 Task: Check the percentage active listings of step in shower in the last 5 years.
Action: Mouse moved to (836, 192)
Screenshot: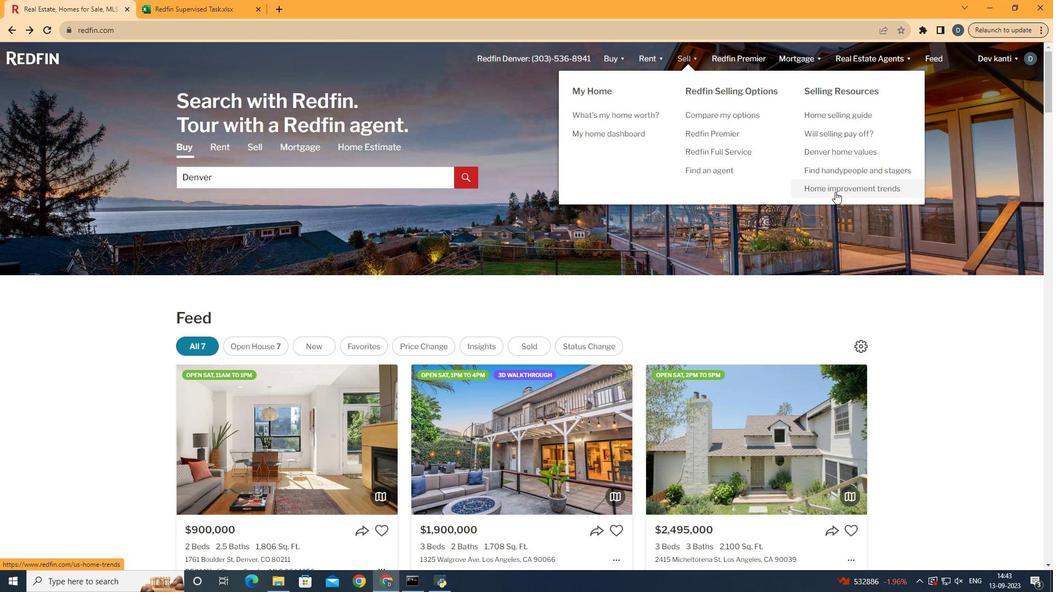
Action: Mouse pressed left at (836, 192)
Screenshot: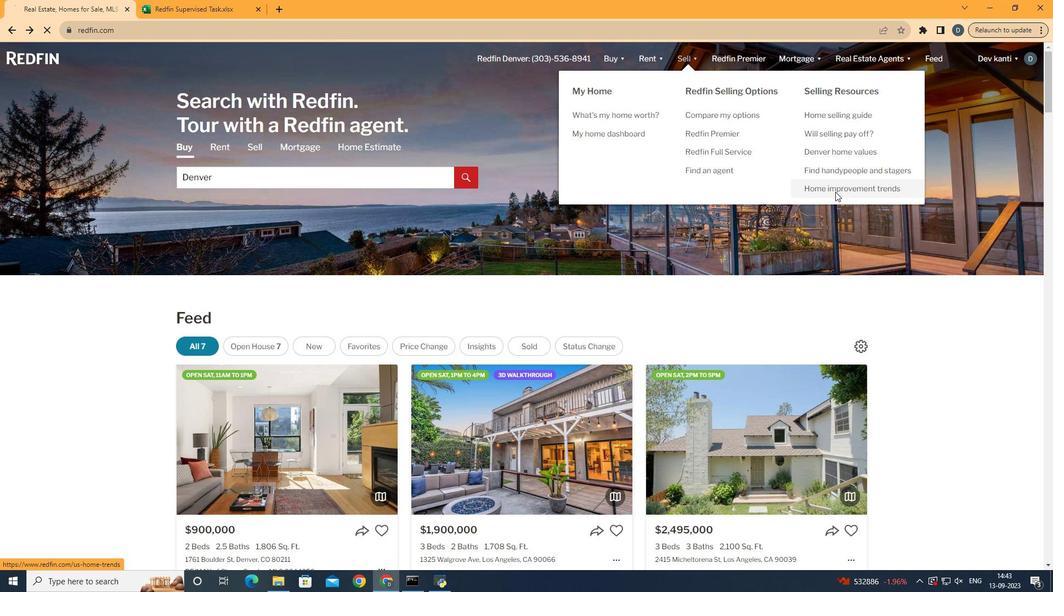 
Action: Mouse moved to (265, 206)
Screenshot: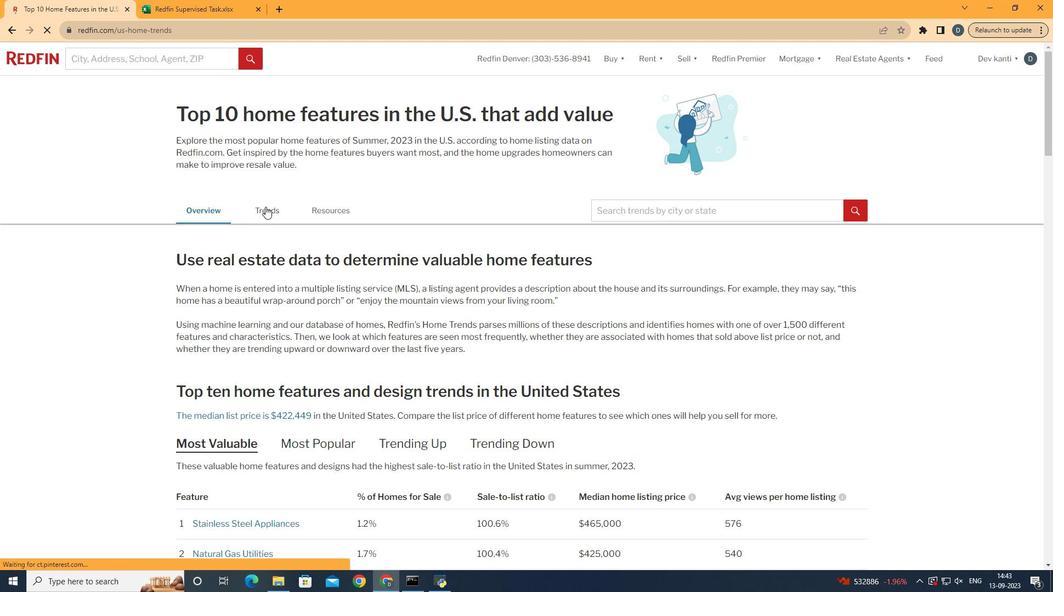 
Action: Mouse pressed left at (265, 206)
Screenshot: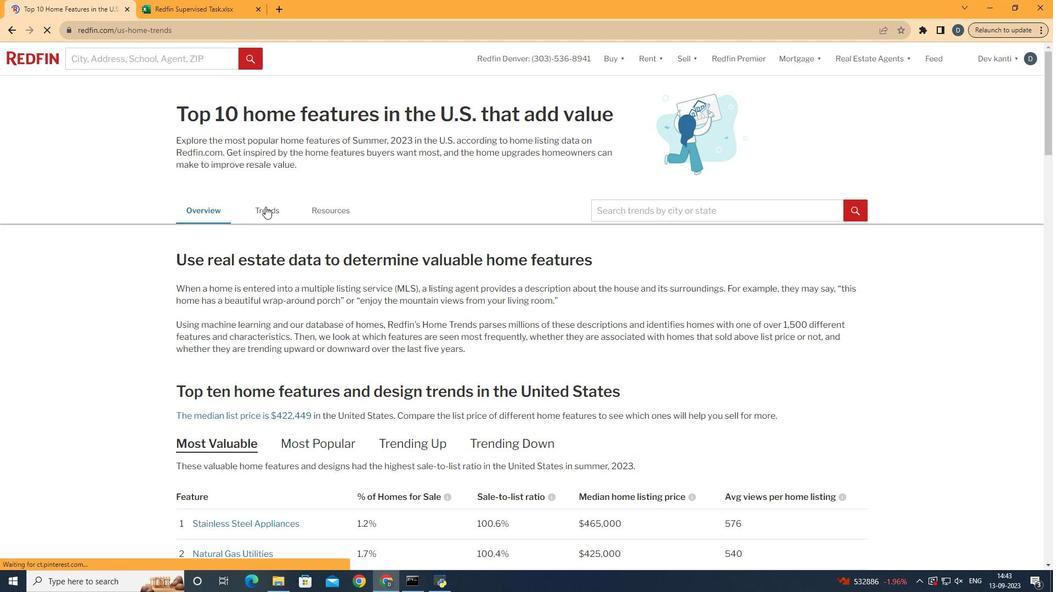 
Action: Mouse moved to (689, 253)
Screenshot: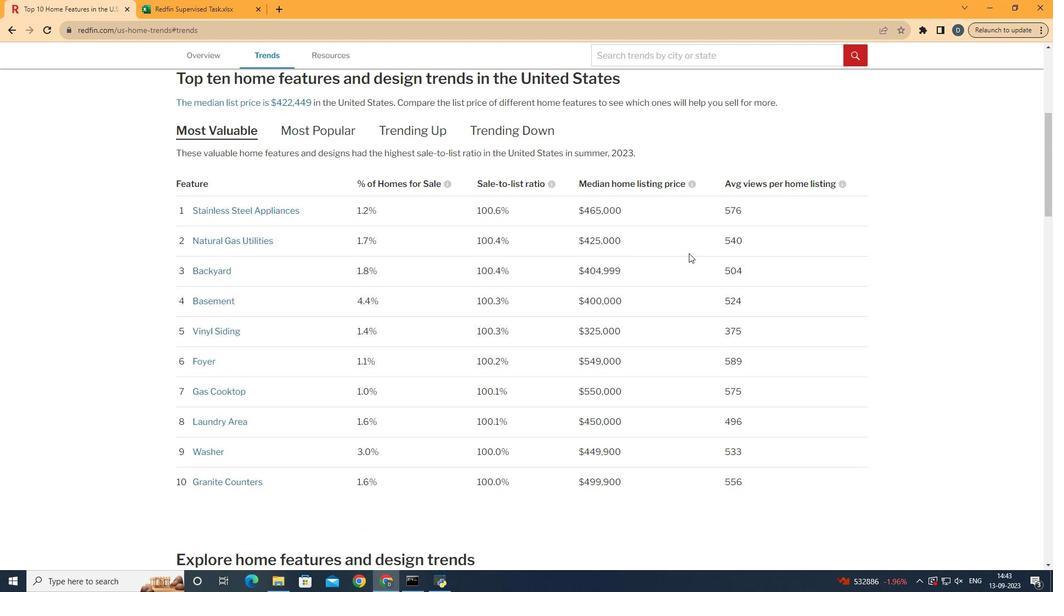 
Action: Mouse scrolled (689, 253) with delta (0, 0)
Screenshot: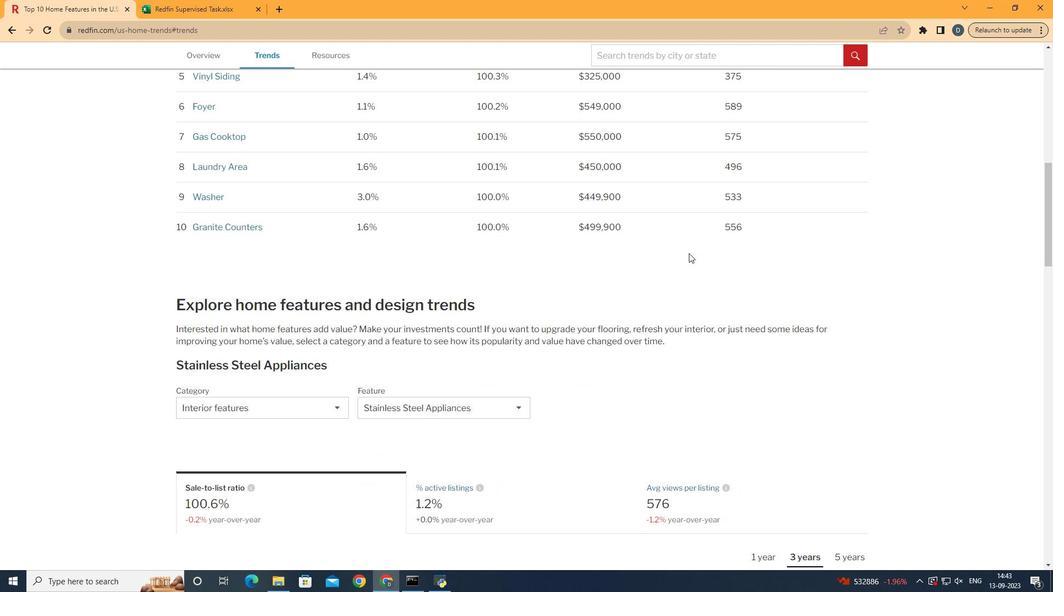 
Action: Mouse scrolled (689, 253) with delta (0, 0)
Screenshot: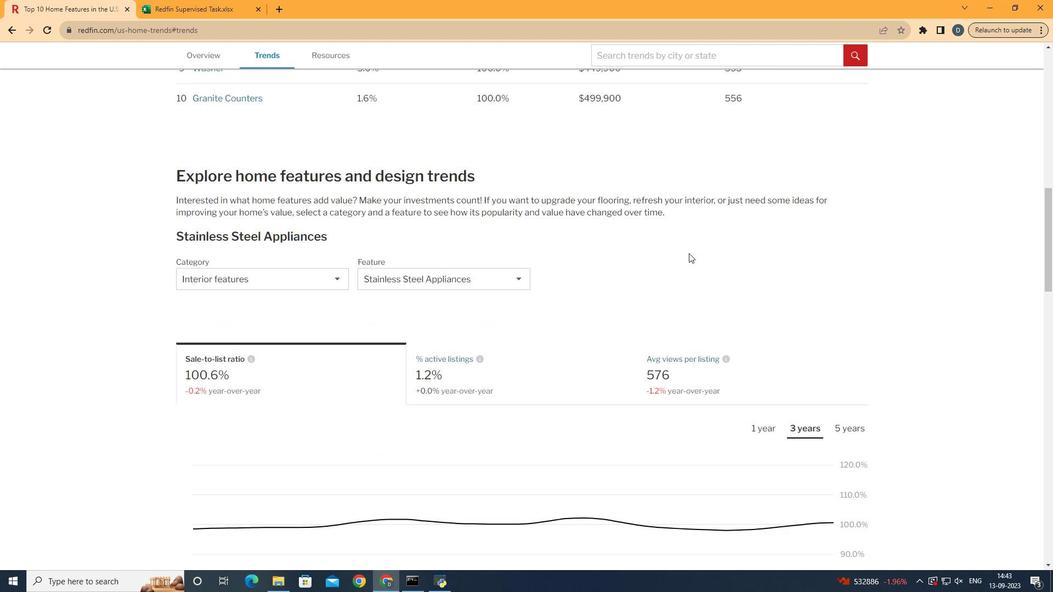 
Action: Mouse scrolled (689, 253) with delta (0, 0)
Screenshot: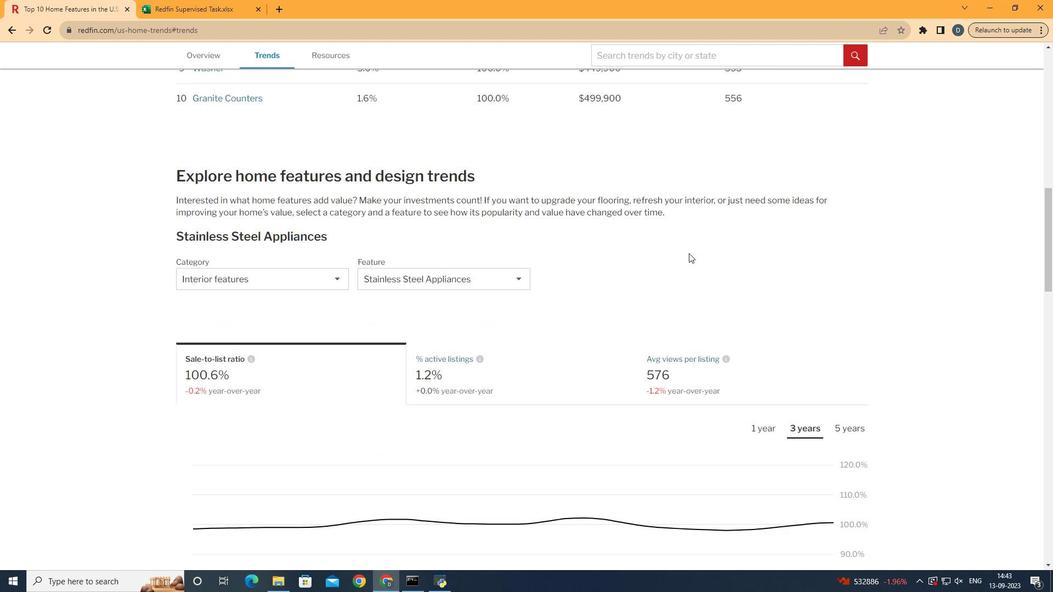
Action: Mouse scrolled (689, 253) with delta (0, 0)
Screenshot: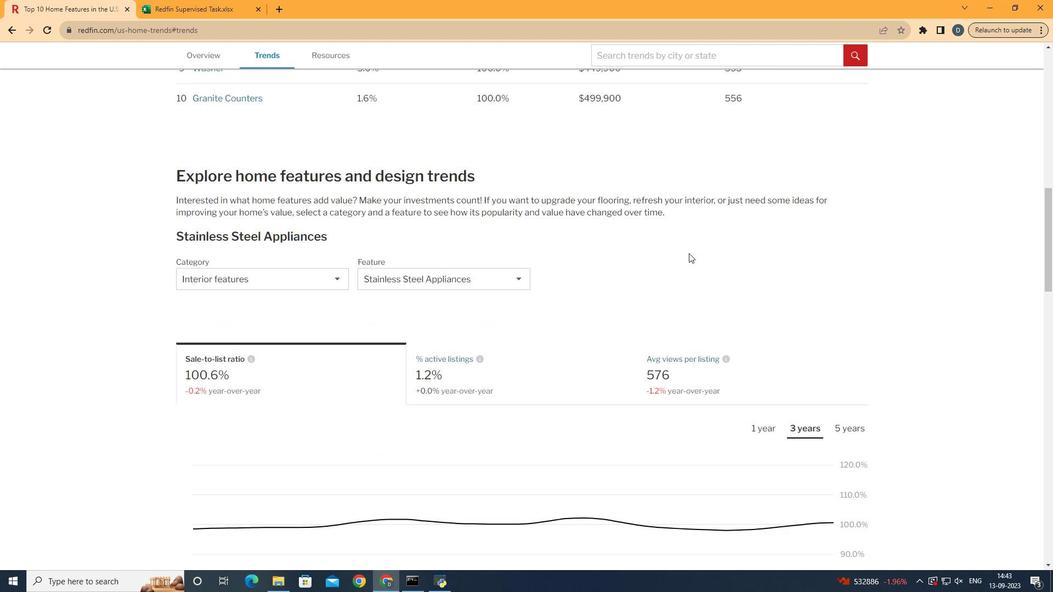 
Action: Mouse scrolled (689, 253) with delta (0, 0)
Screenshot: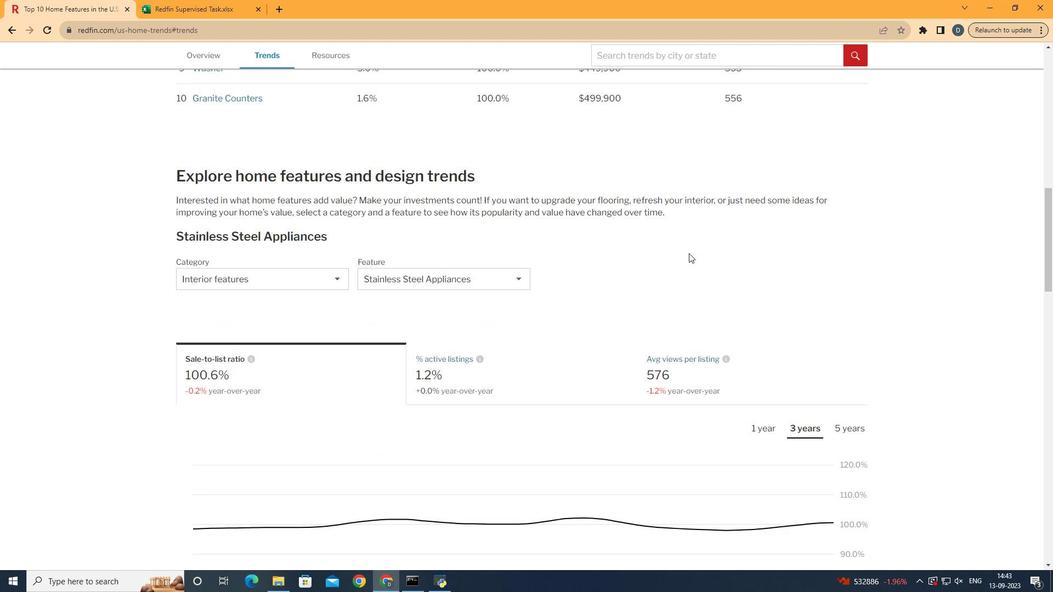 
Action: Mouse scrolled (689, 253) with delta (0, 0)
Screenshot: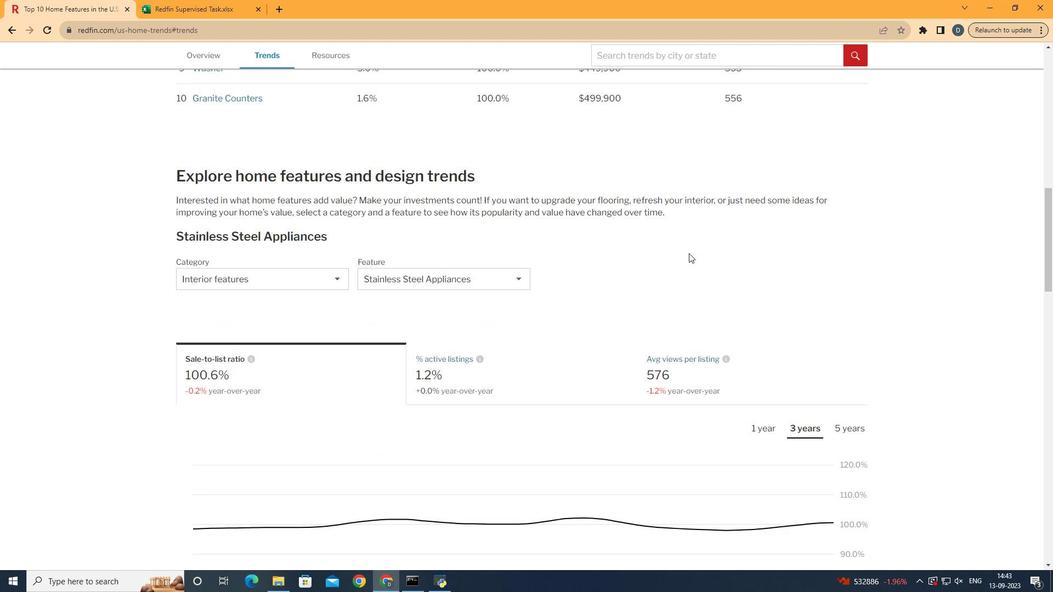 
Action: Mouse scrolled (689, 253) with delta (0, 0)
Screenshot: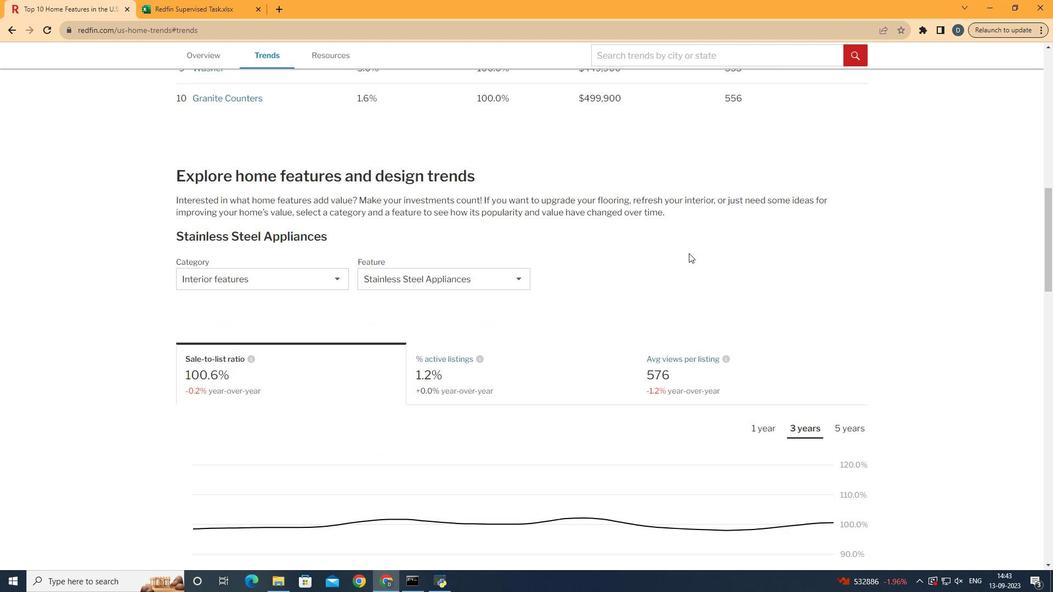 
Action: Mouse moved to (339, 282)
Screenshot: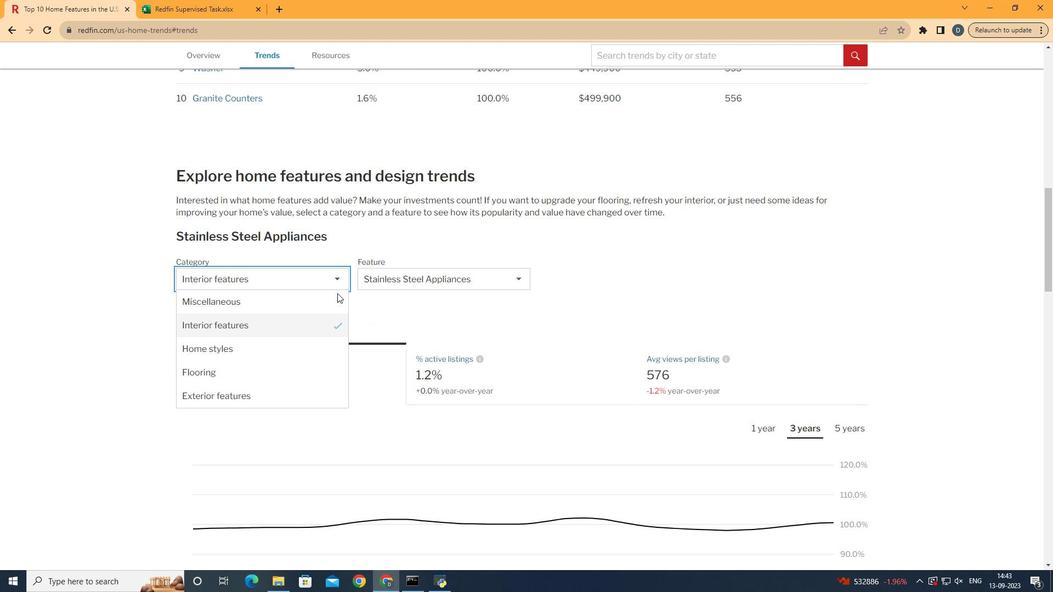 
Action: Mouse pressed left at (339, 282)
Screenshot: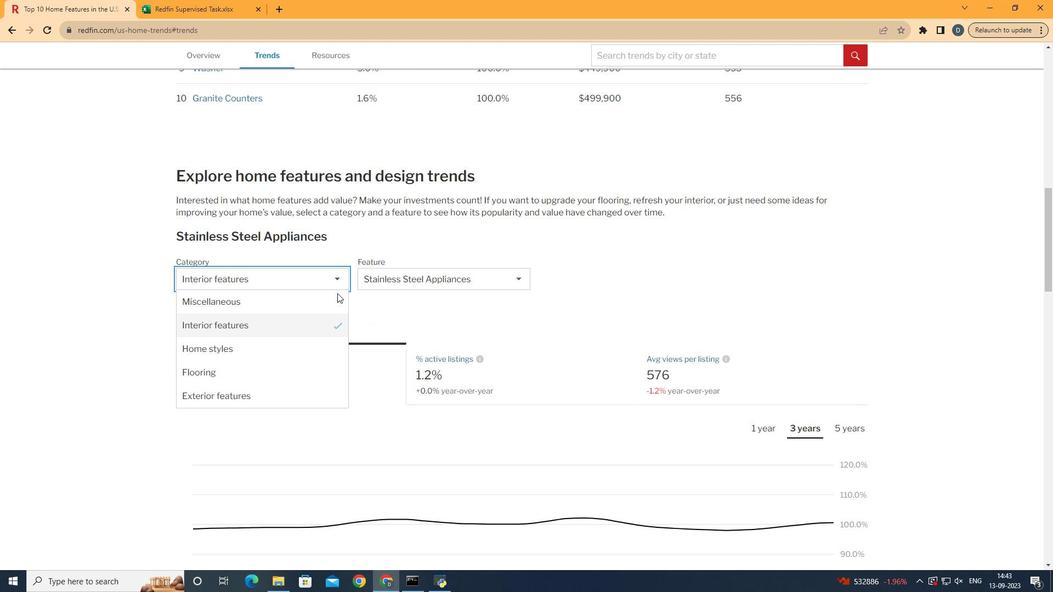 
Action: Mouse moved to (332, 322)
Screenshot: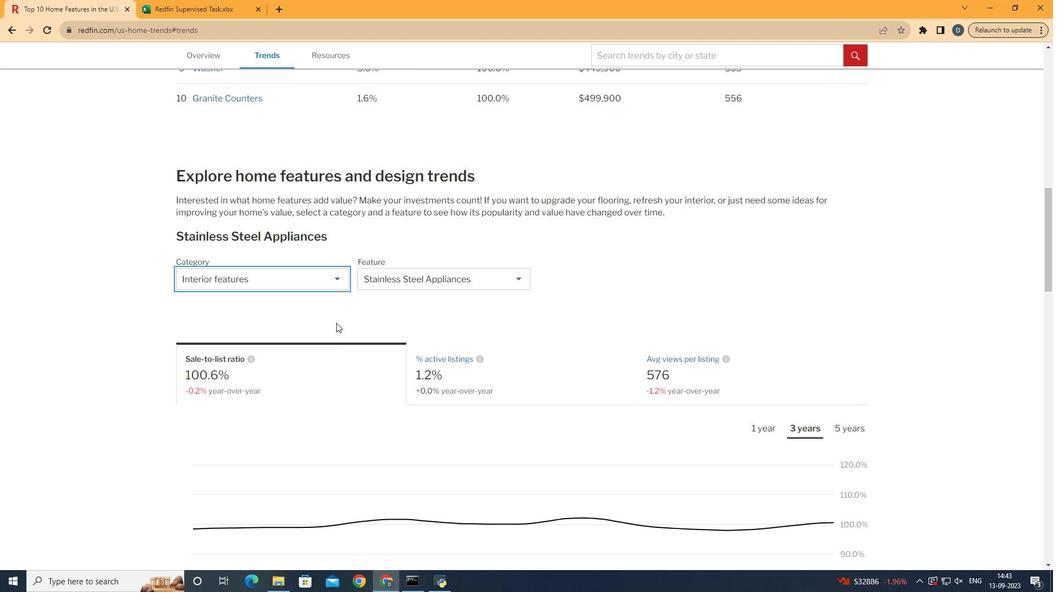 
Action: Mouse pressed left at (332, 322)
Screenshot: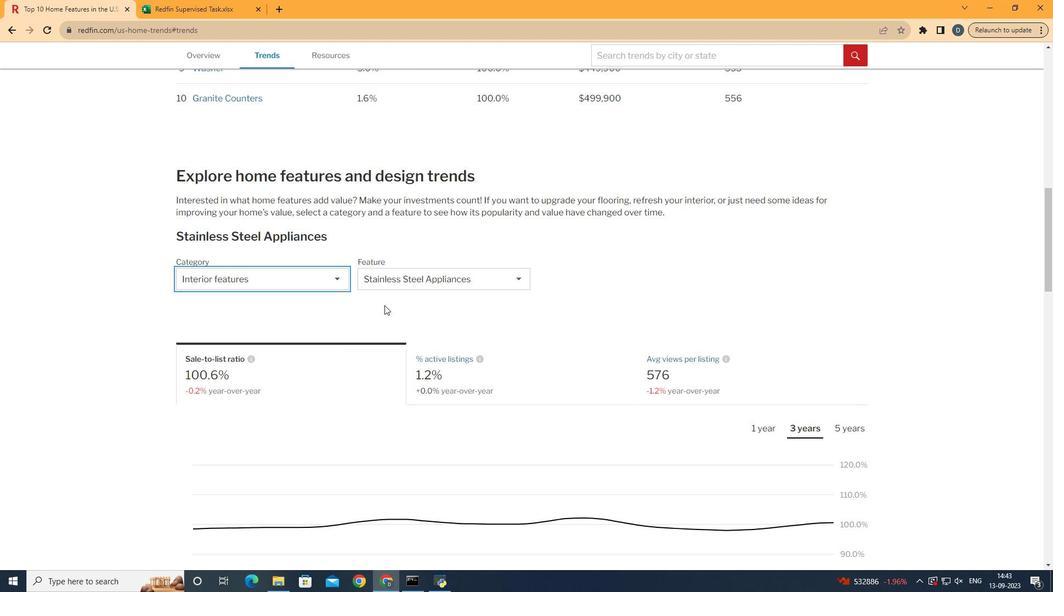 
Action: Mouse moved to (413, 298)
Screenshot: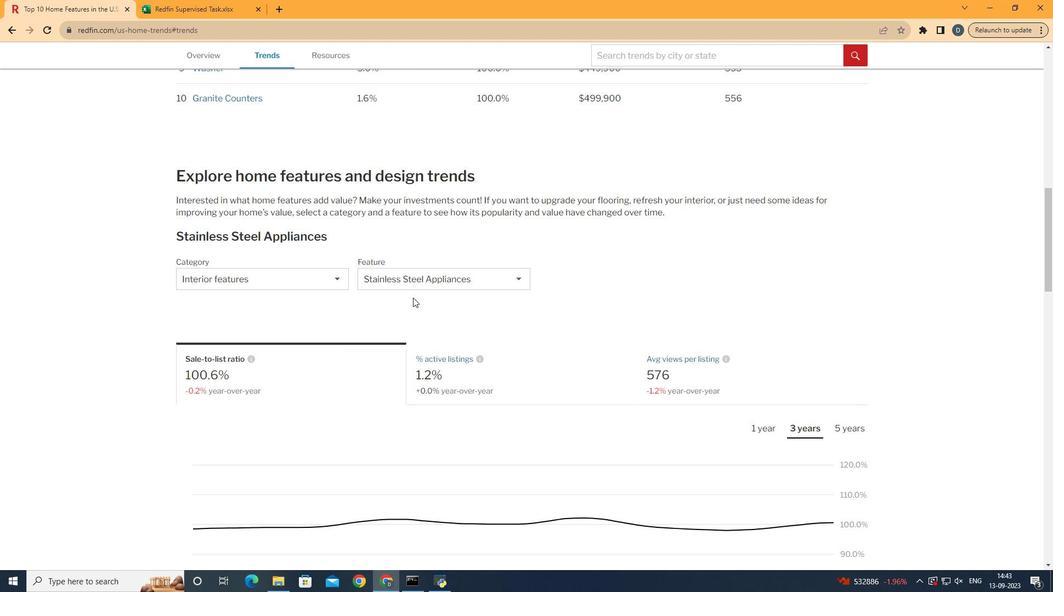 
Action: Mouse pressed left at (413, 298)
Screenshot: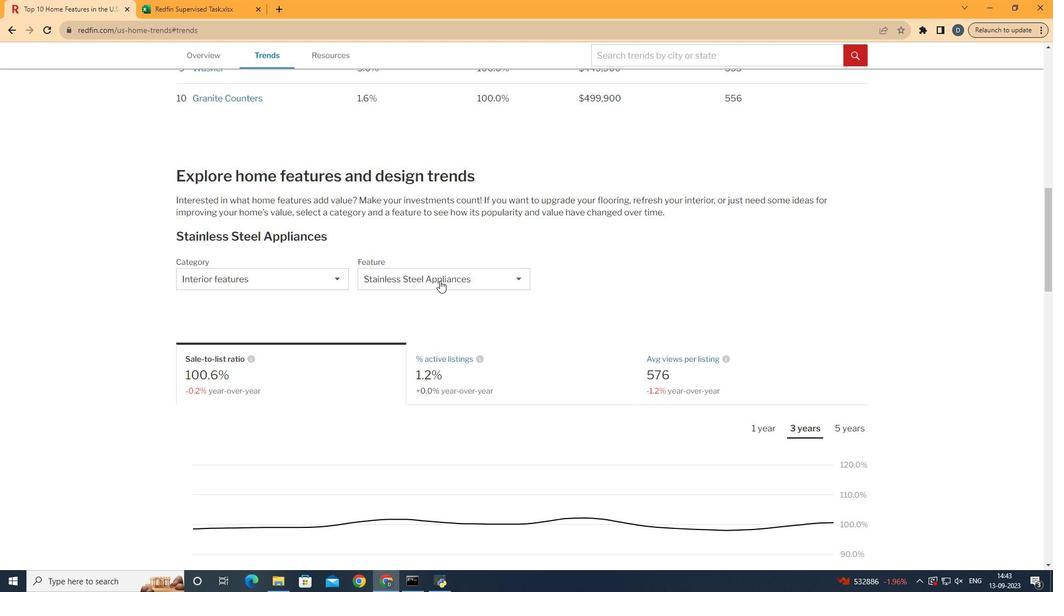 
Action: Mouse moved to (441, 280)
Screenshot: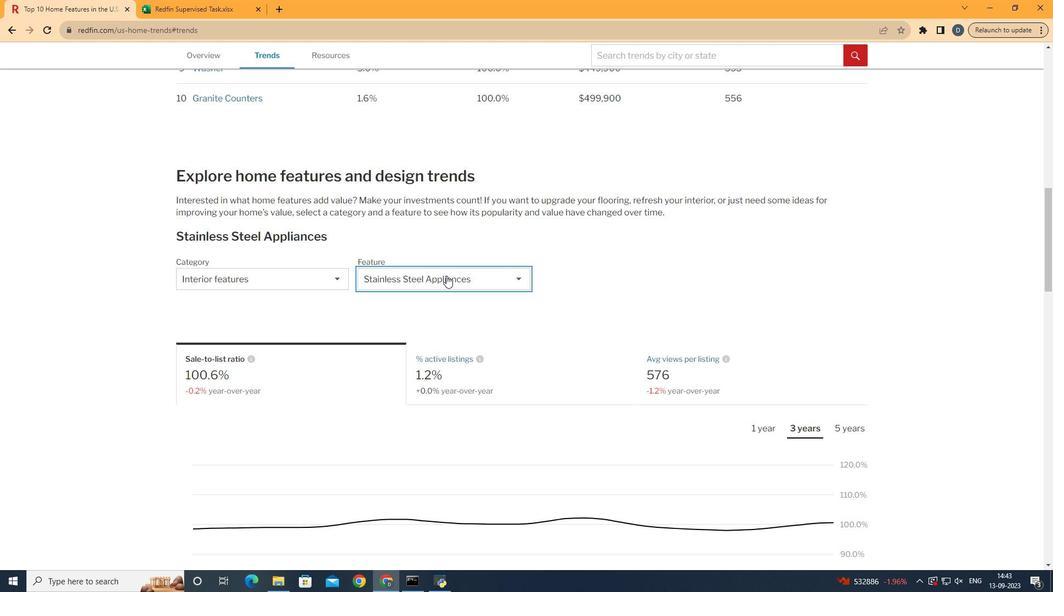 
Action: Mouse pressed left at (441, 280)
Screenshot: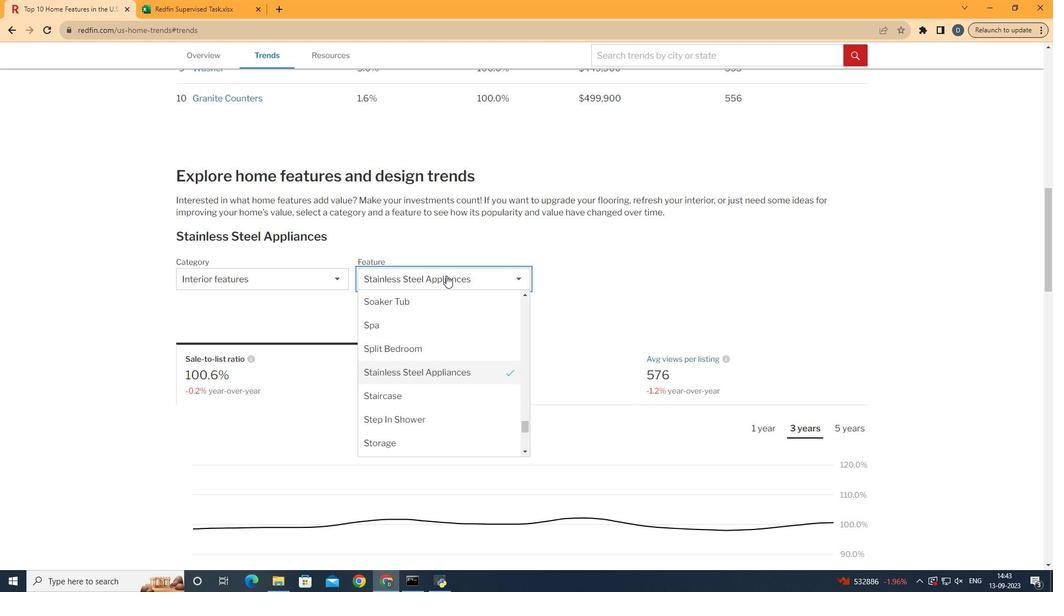 
Action: Mouse moved to (457, 410)
Screenshot: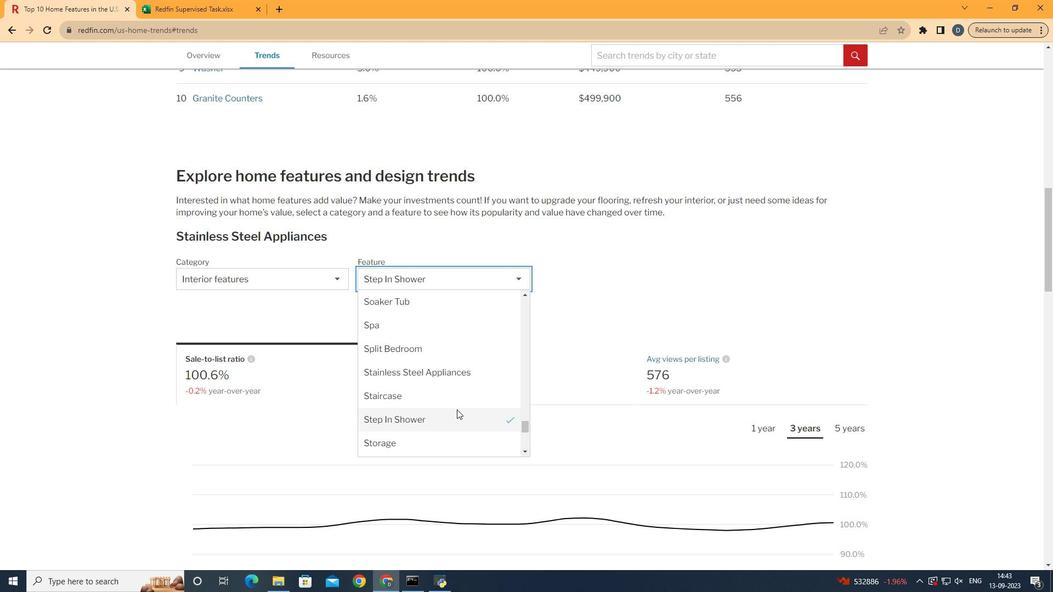 
Action: Mouse pressed left at (457, 410)
Screenshot: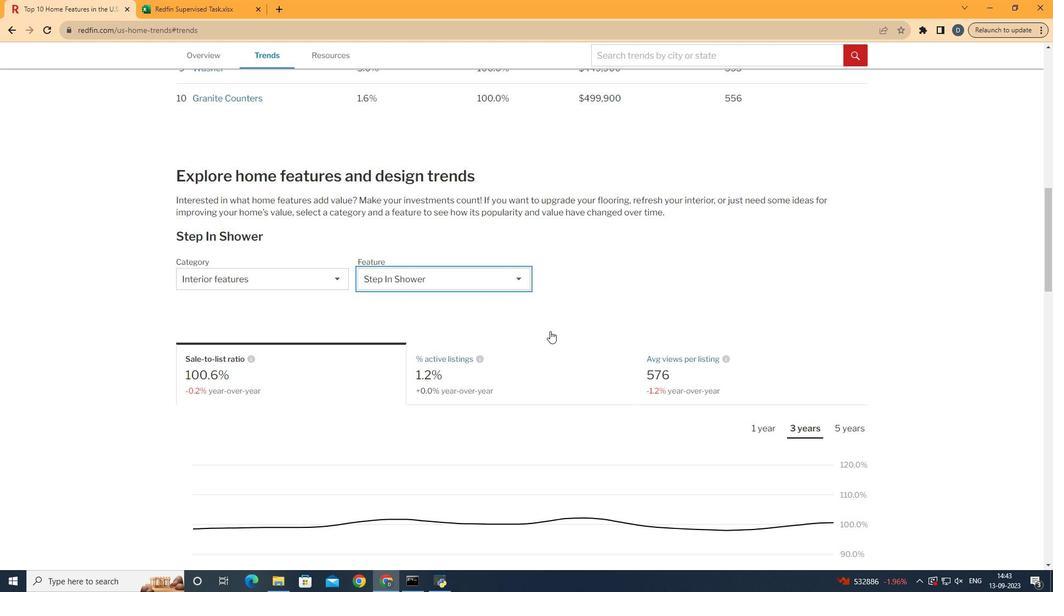 
Action: Mouse moved to (698, 226)
Screenshot: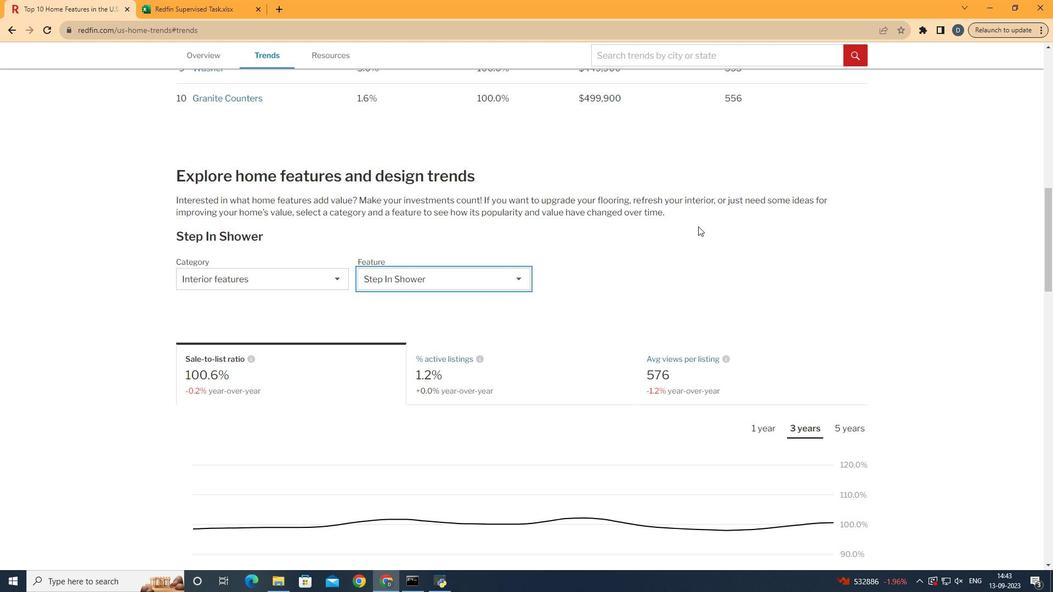 
Action: Mouse scrolled (698, 226) with delta (0, 0)
Screenshot: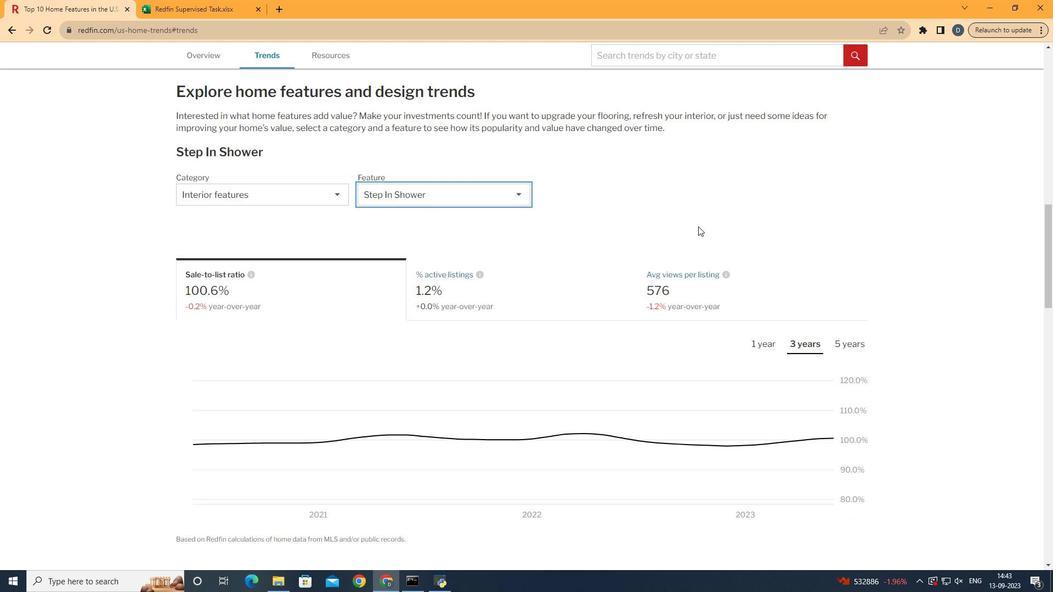 
Action: Mouse scrolled (698, 226) with delta (0, 0)
Screenshot: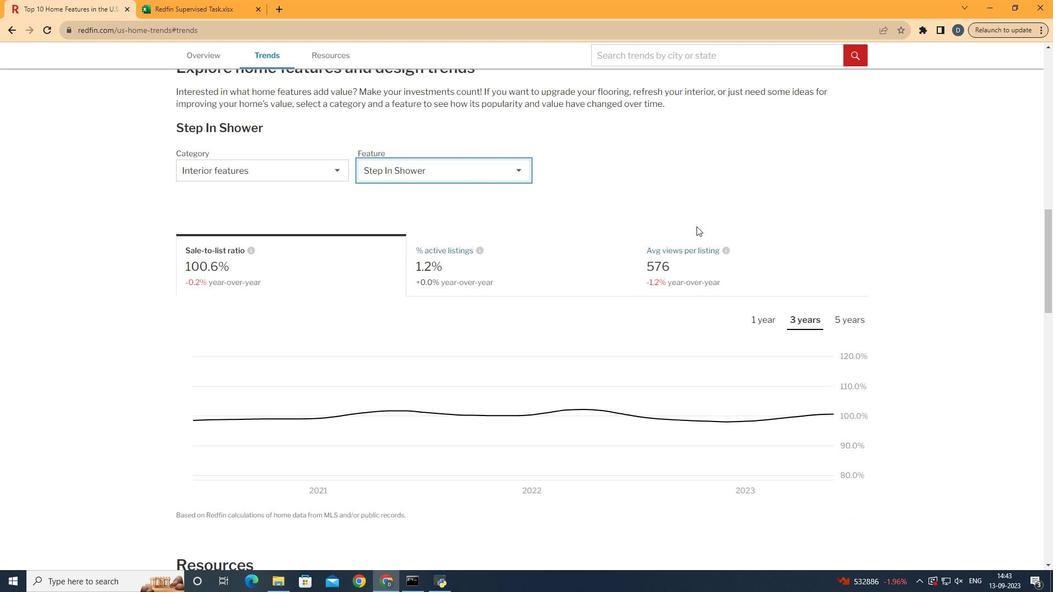 
Action: Mouse moved to (548, 250)
Screenshot: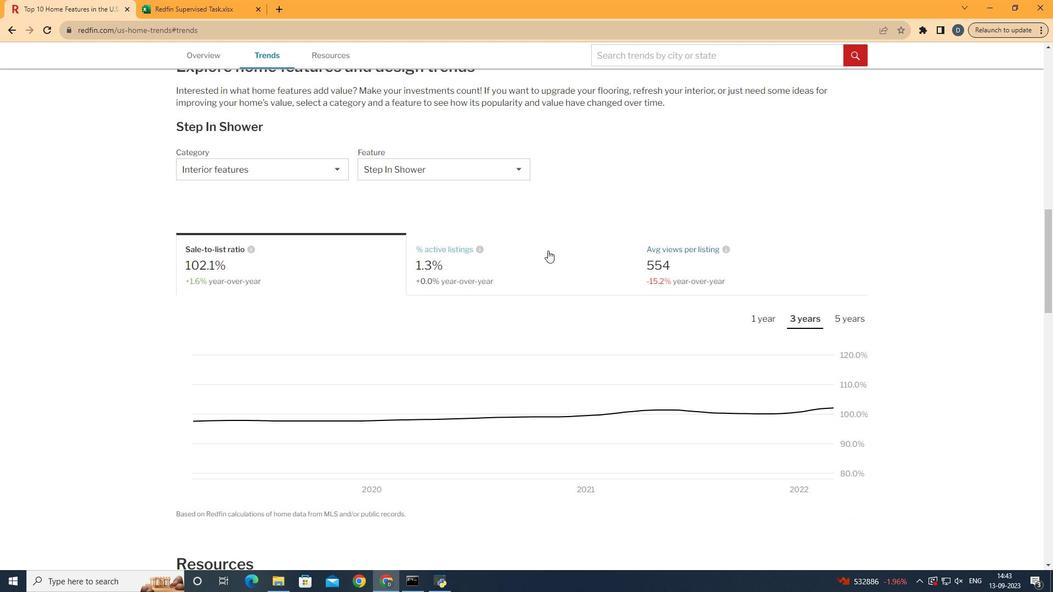 
Action: Mouse pressed left at (548, 250)
Screenshot: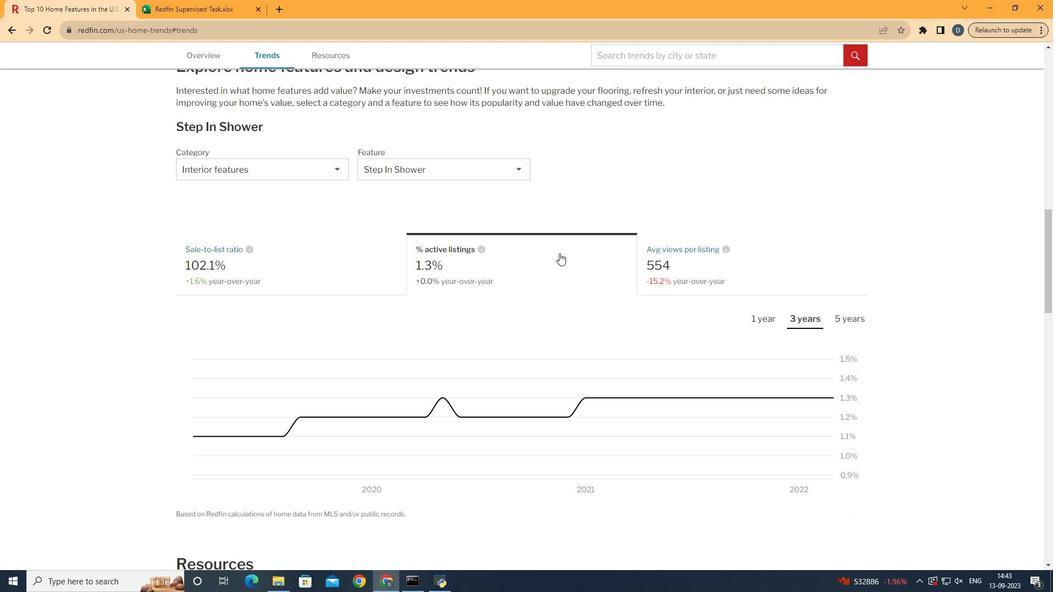 
Action: Mouse moved to (853, 324)
Screenshot: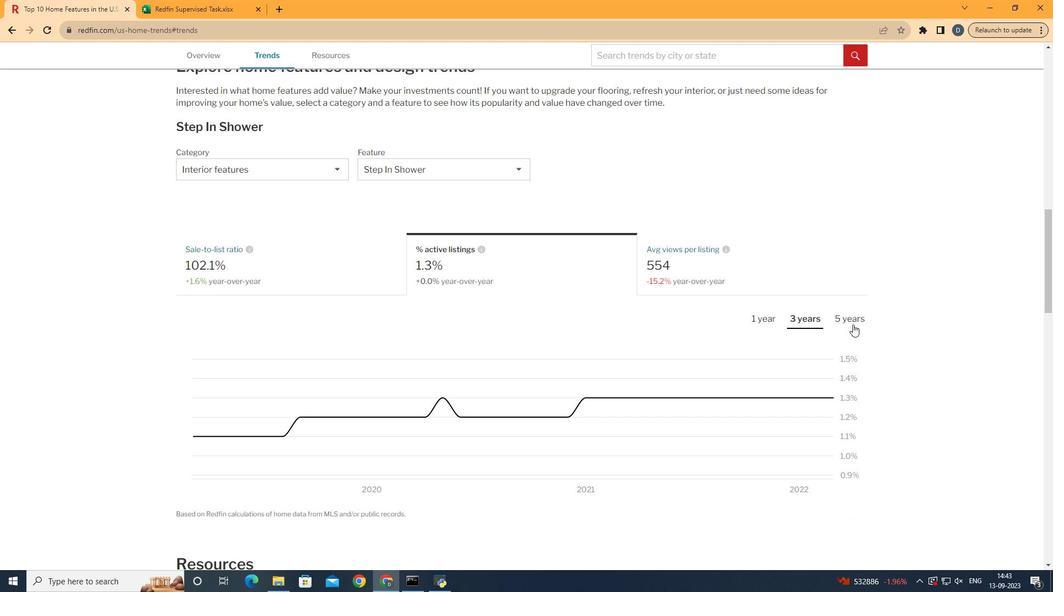 
Action: Mouse pressed left at (853, 324)
Screenshot: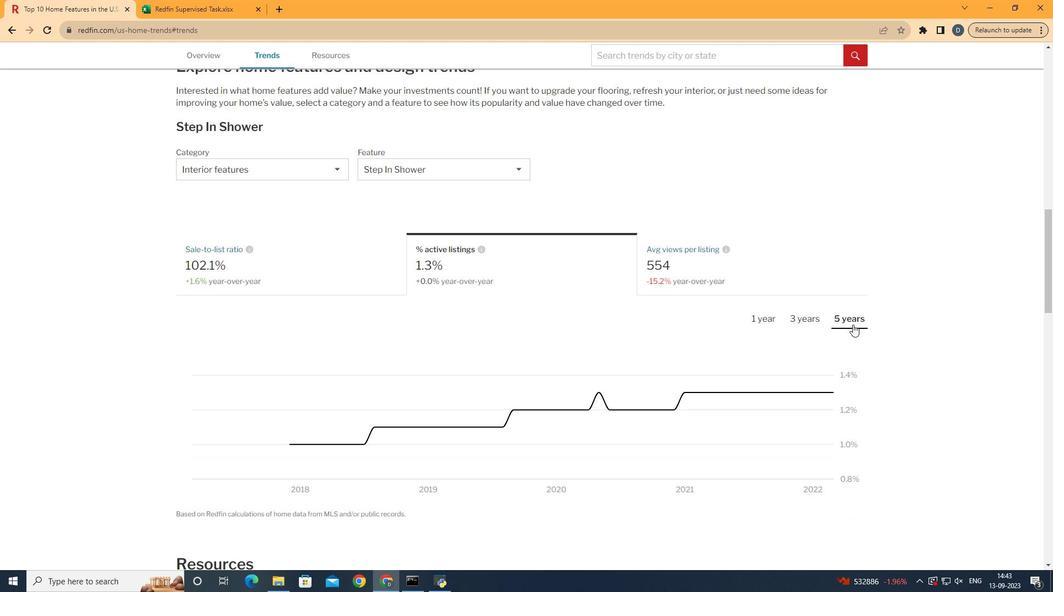 
